Task: Schedule a hiking trip to explore a new trail.
Action: Mouse pressed left at (75, 105)
Screenshot: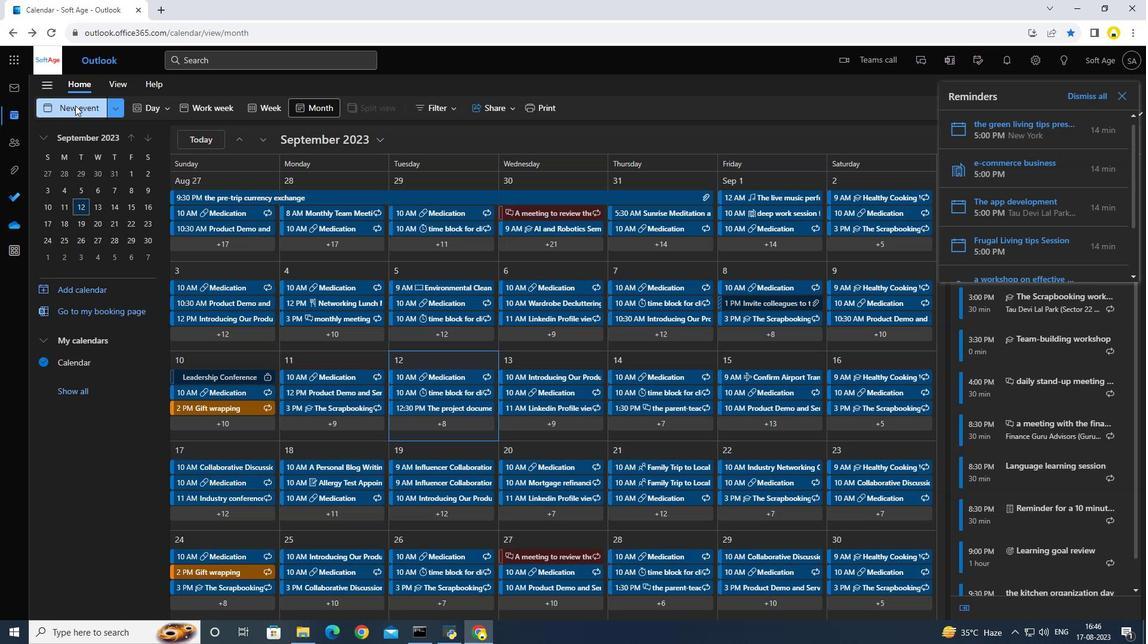 
Action: Mouse moved to (308, 188)
Screenshot: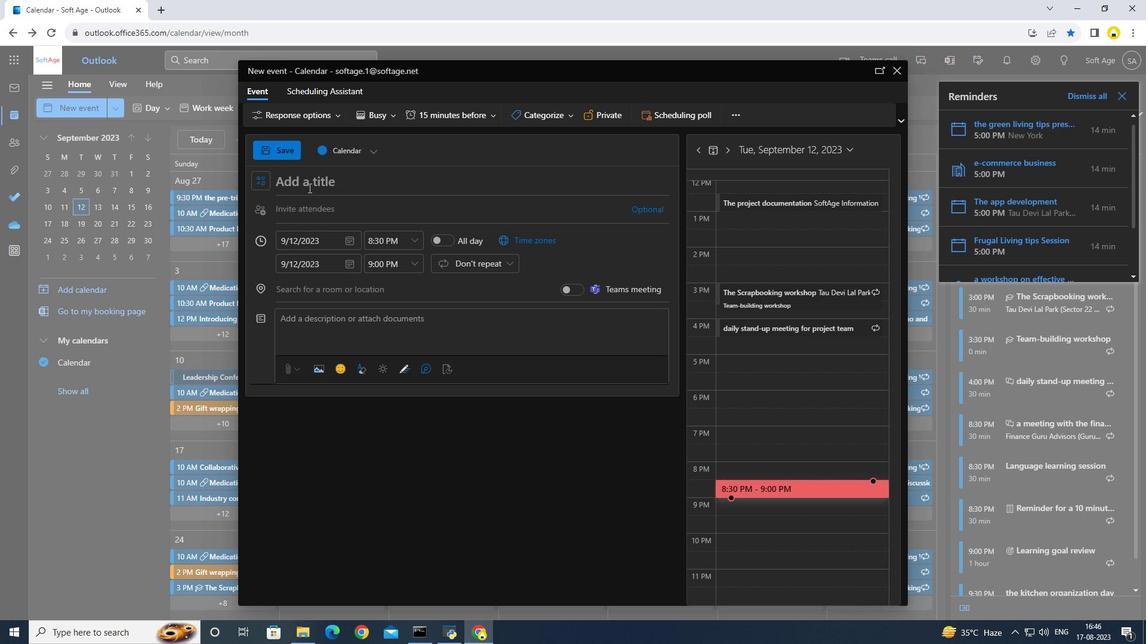 
Action: Key pressed <Key.caps_lock>H<Key.caps_lock>iking<Key.space>trip<Key.space>to<Key.space><Key.caps_lock>E<Key.caps_lock>xplore<Key.space>a<Key.space>new<Key.space>traikl<Key.backspace><Key.backspace>l
Screenshot: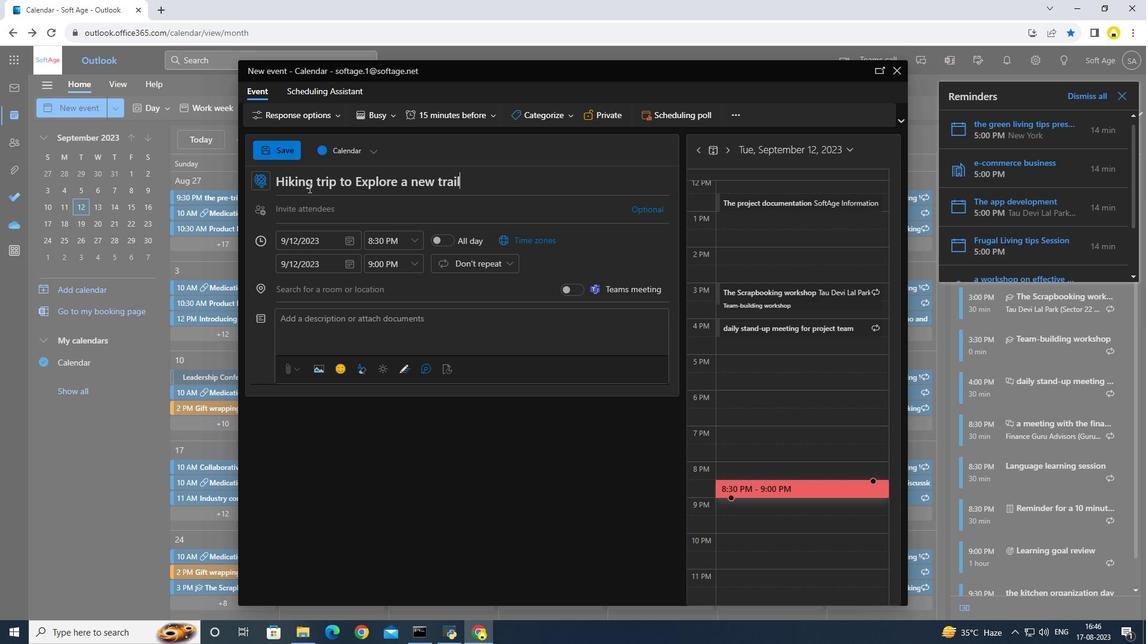
Action: Mouse moved to (419, 240)
Screenshot: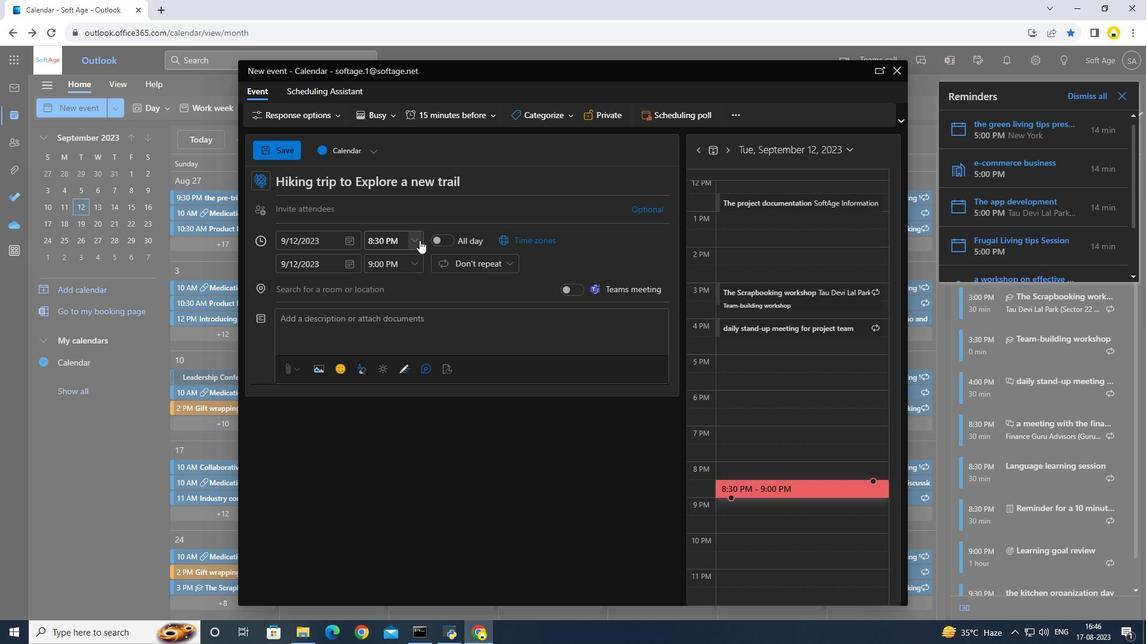
Action: Mouse pressed left at (419, 240)
Screenshot: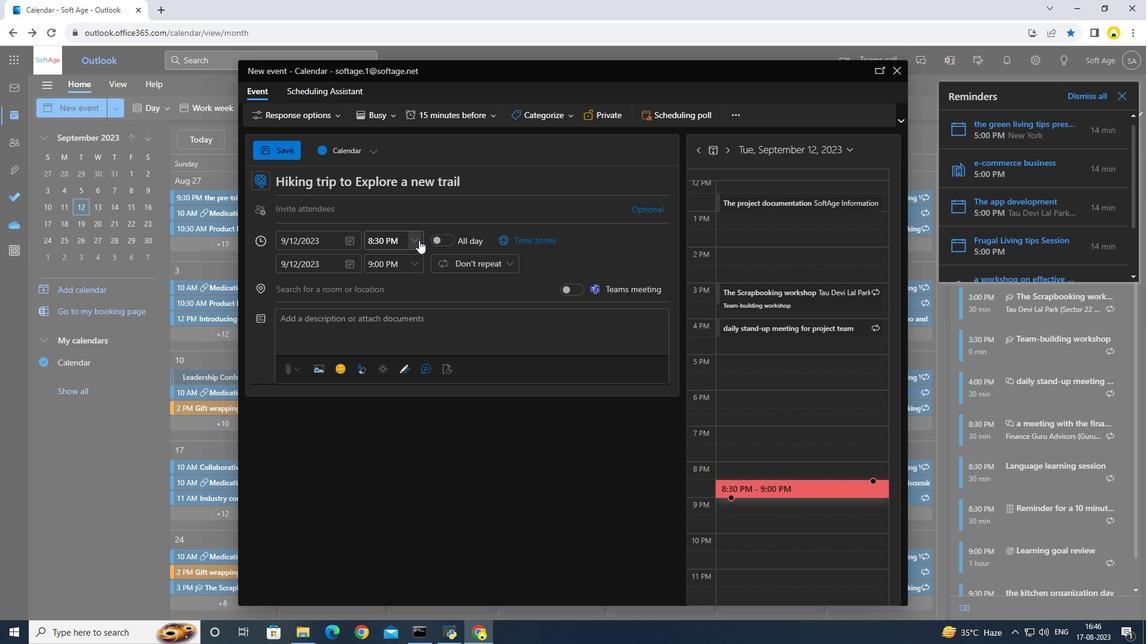 
Action: Mouse moved to (405, 279)
Screenshot: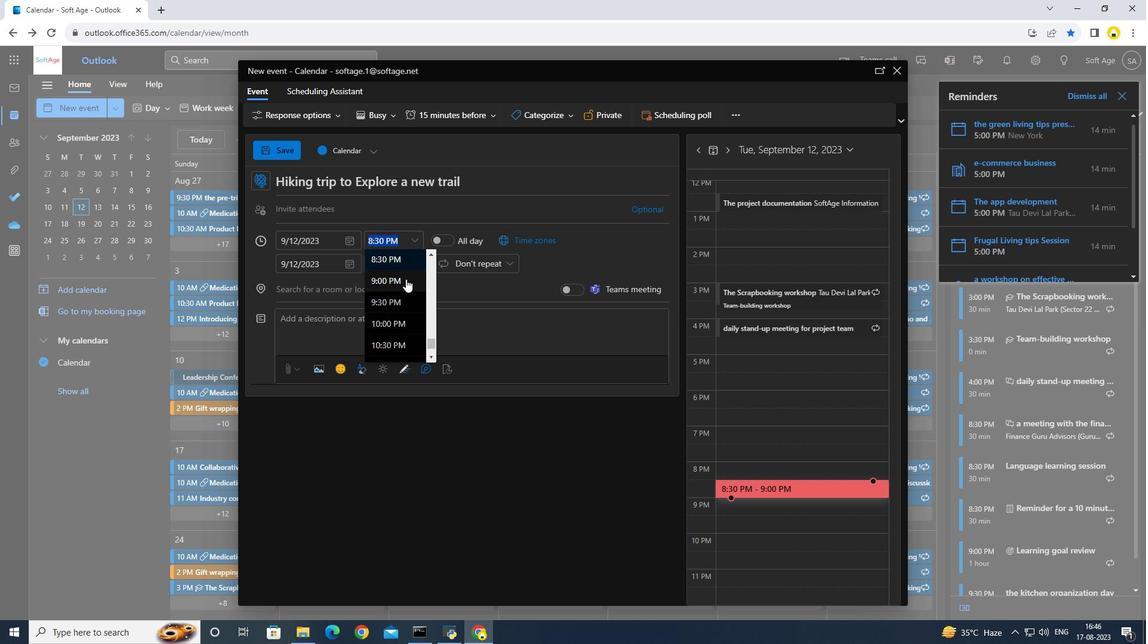 
Action: Mouse scrolled (405, 279) with delta (0, 0)
Screenshot: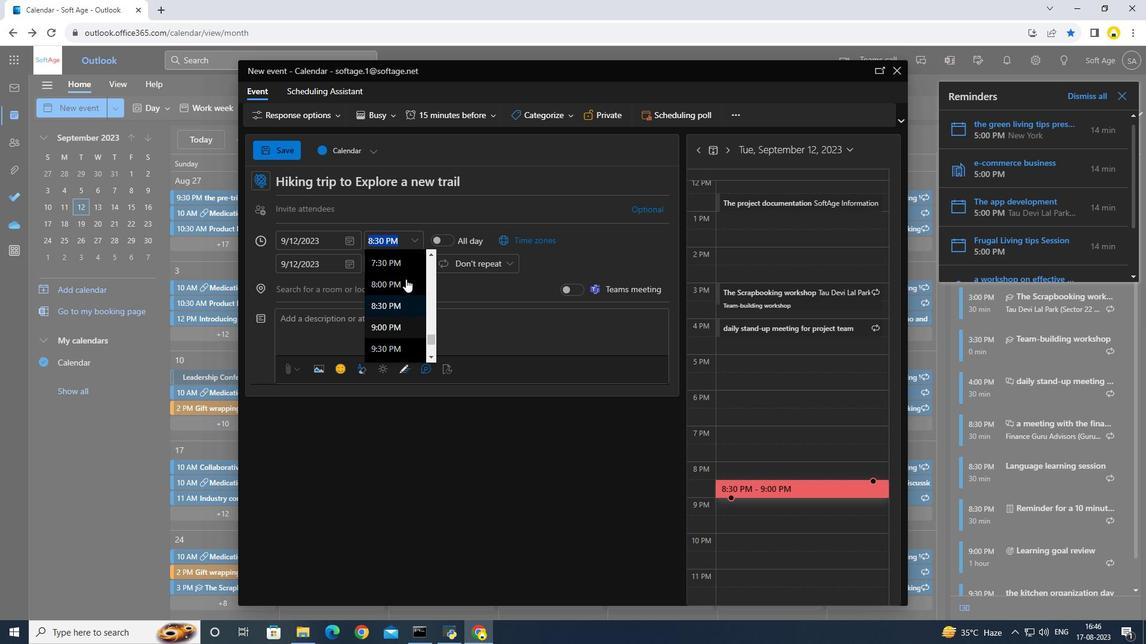 
Action: Mouse scrolled (405, 279) with delta (0, 0)
Screenshot: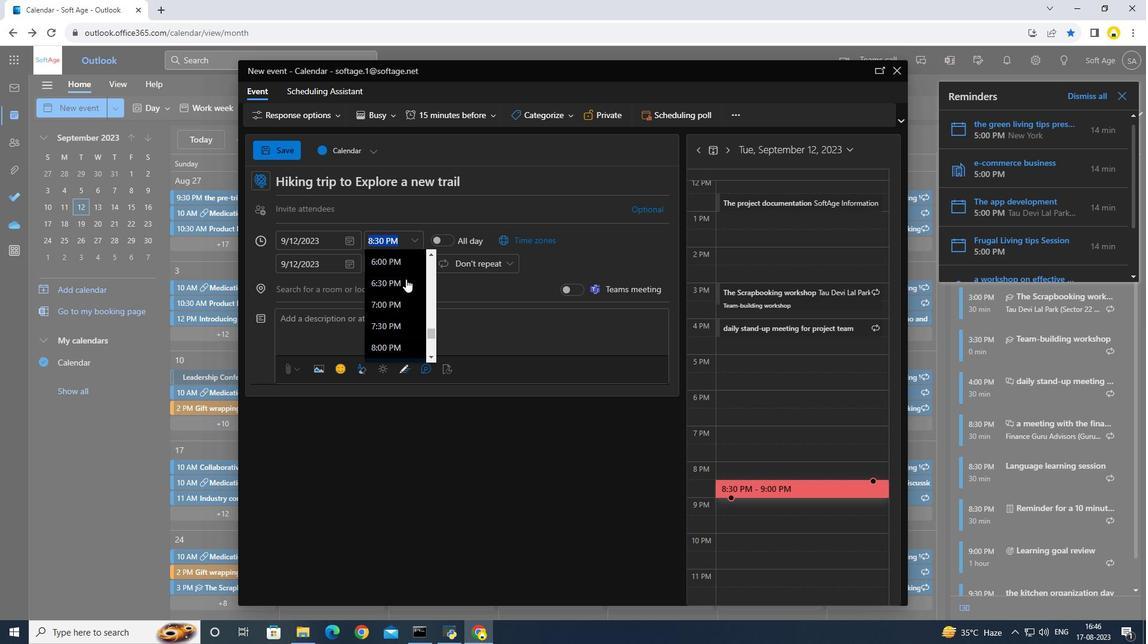 
Action: Mouse moved to (398, 278)
Screenshot: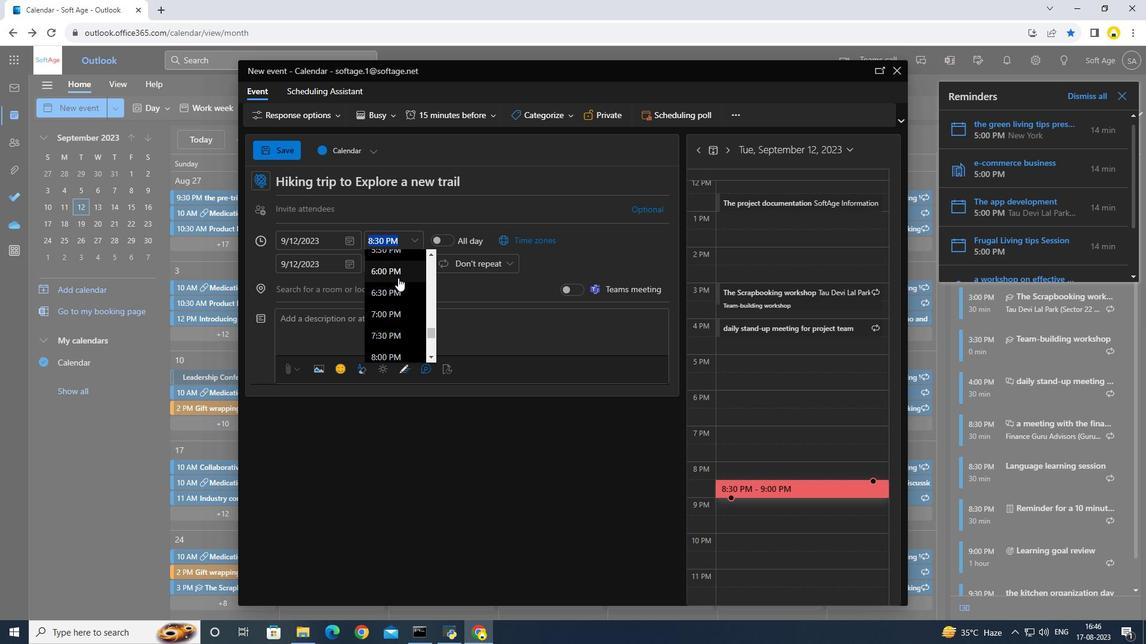 
Action: Mouse pressed left at (398, 278)
Screenshot: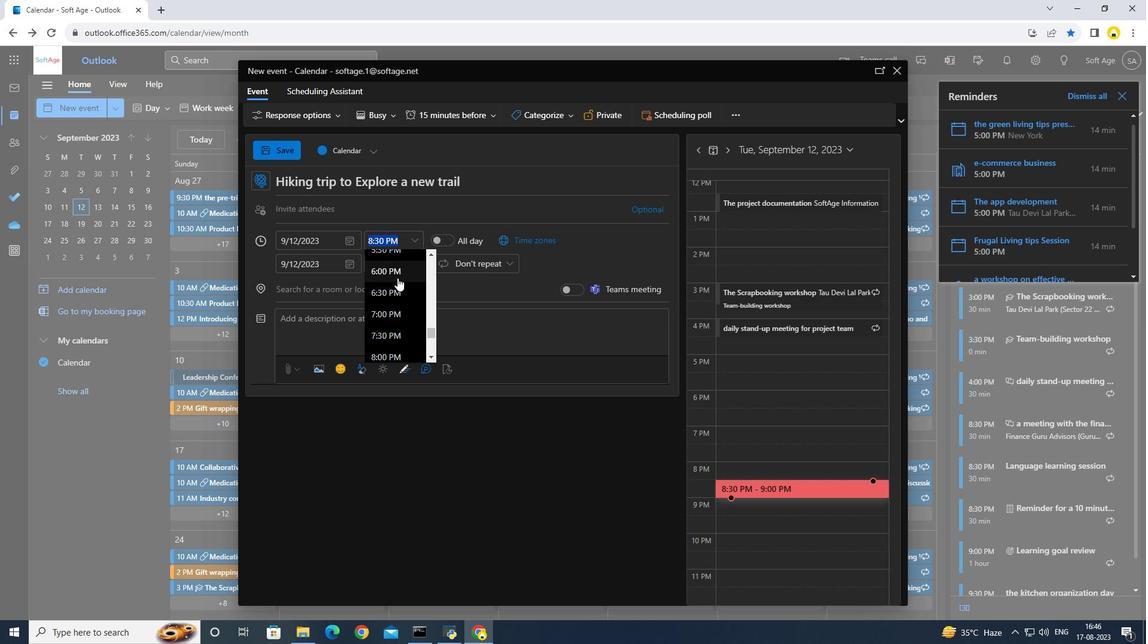 
Action: Mouse moved to (288, 147)
Screenshot: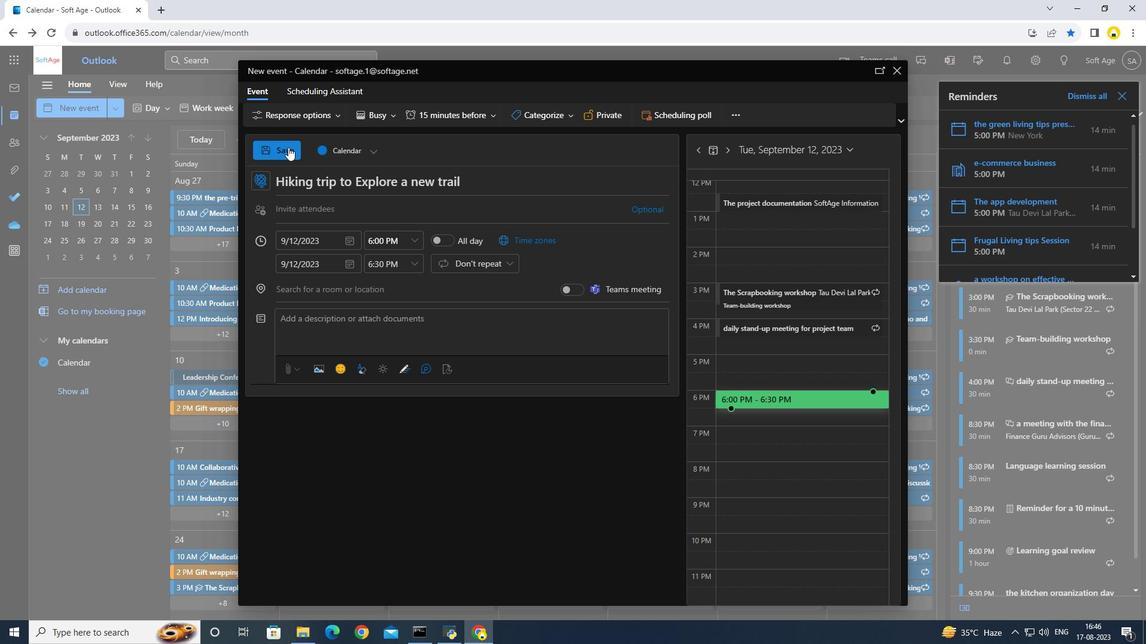 
Action: Mouse pressed left at (288, 147)
Screenshot: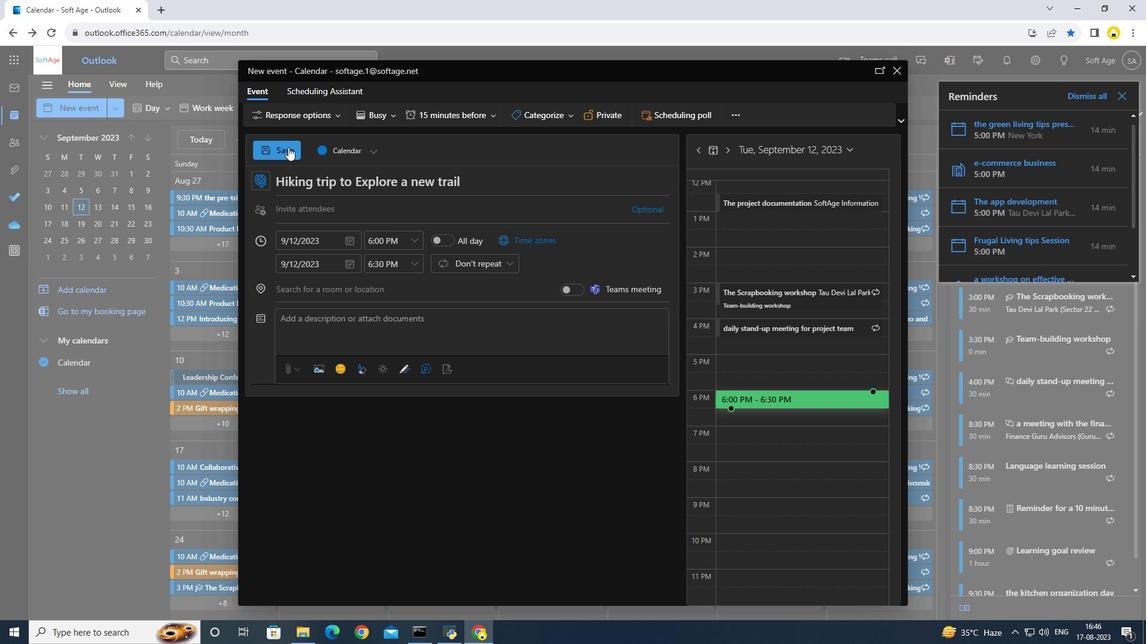 
Action: Mouse moved to (258, 264)
Screenshot: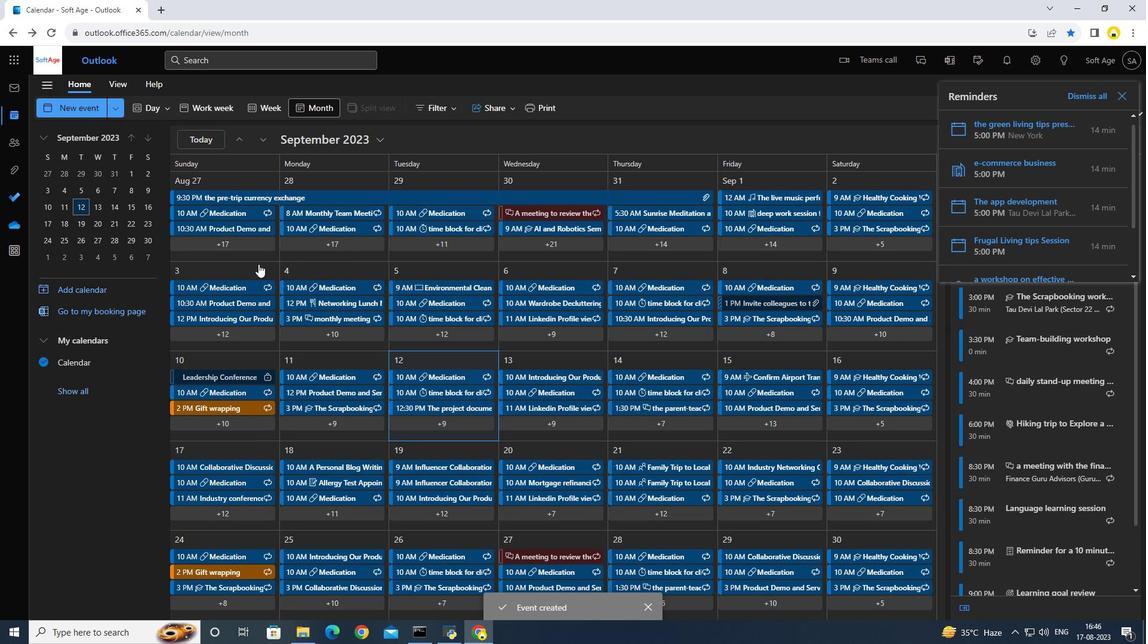 
